 Task: Create a due date automation trigger when advanced on, on the monday of the week a card is due add fields with custom field "Resume" checked at 11:00 AM.
Action: Mouse moved to (1029, 81)
Screenshot: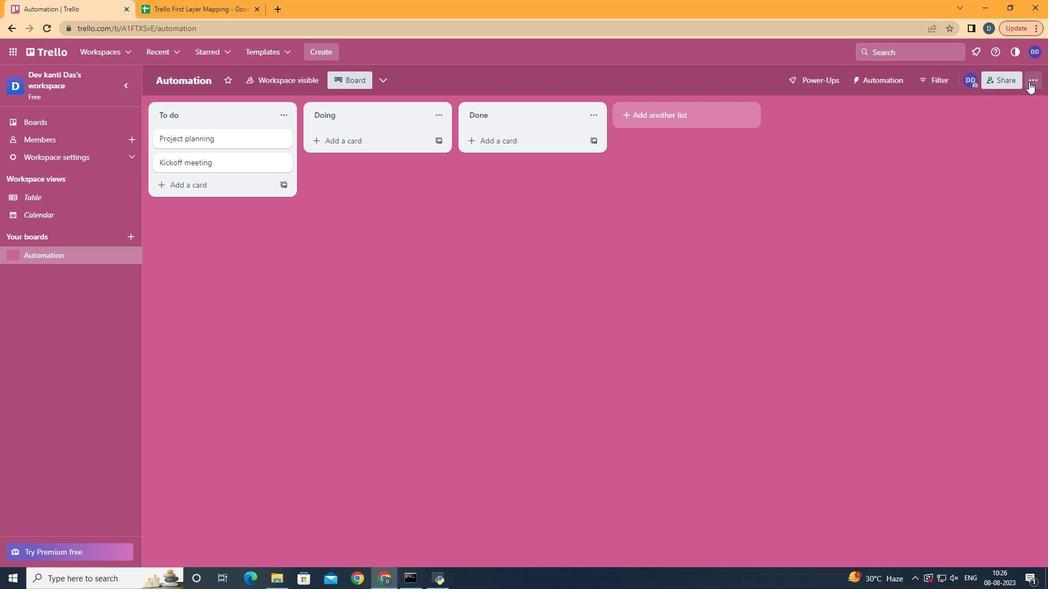 
Action: Mouse pressed left at (1029, 81)
Screenshot: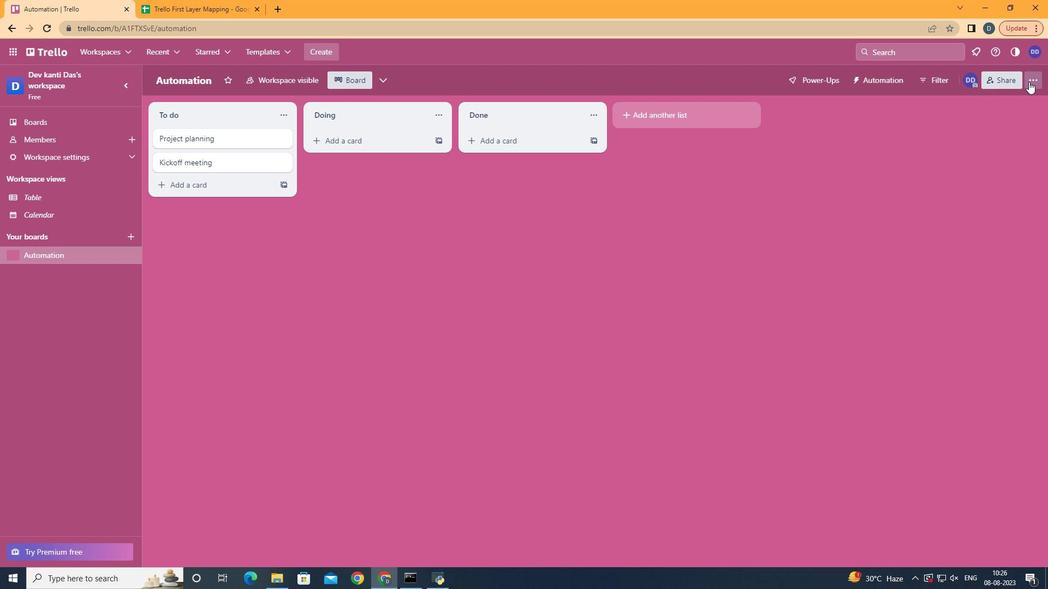 
Action: Mouse moved to (946, 230)
Screenshot: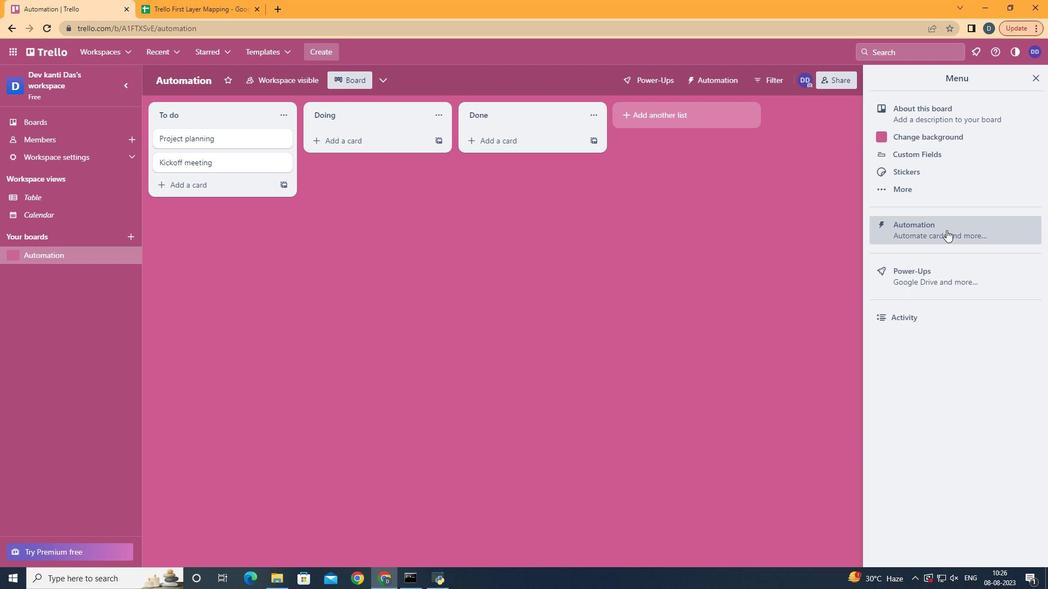 
Action: Mouse pressed left at (946, 230)
Screenshot: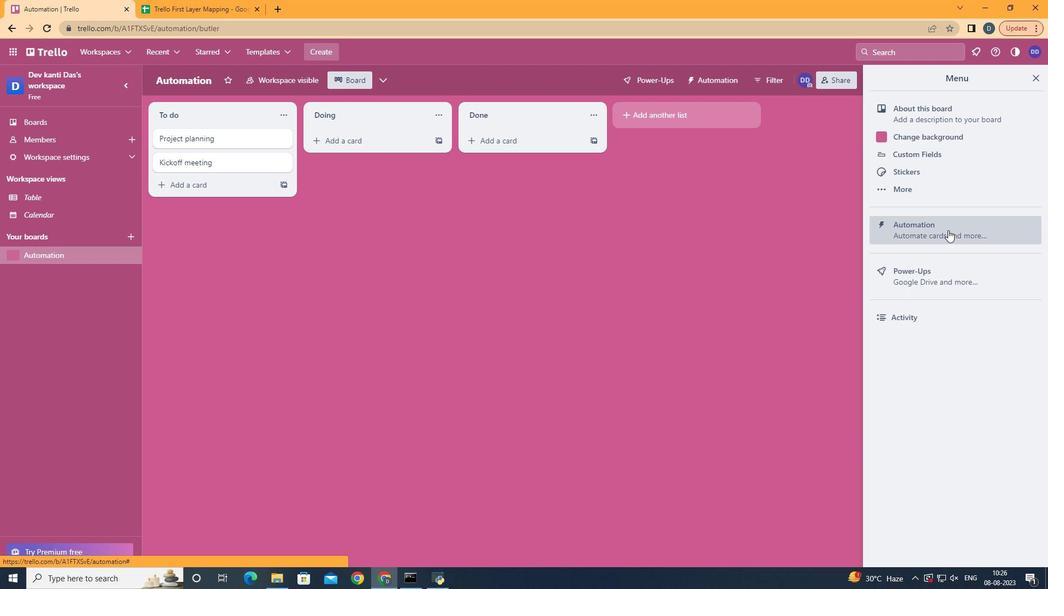 
Action: Mouse moved to (223, 221)
Screenshot: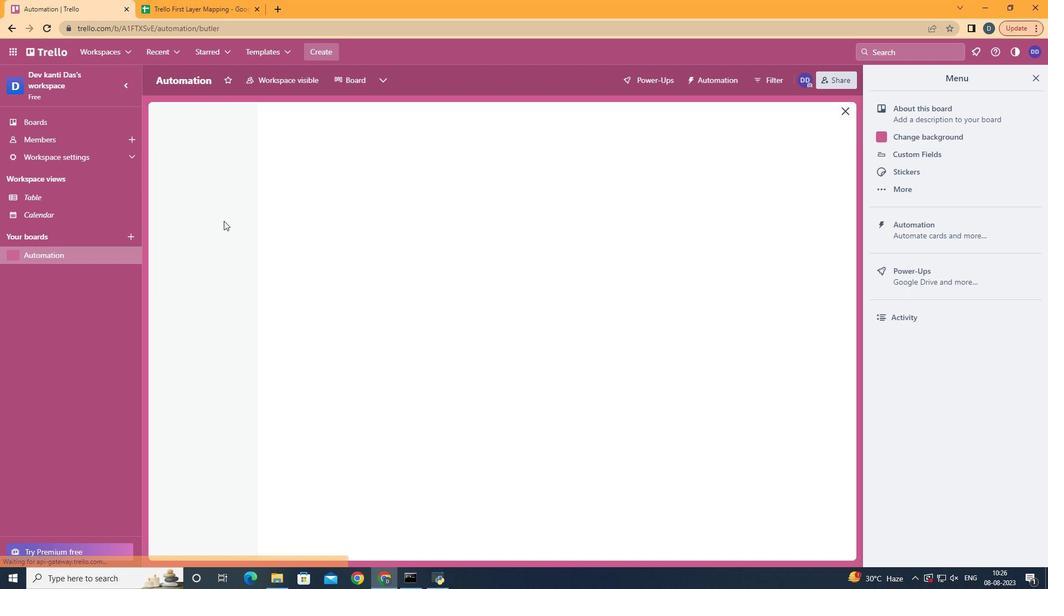 
Action: Mouse pressed left at (223, 221)
Screenshot: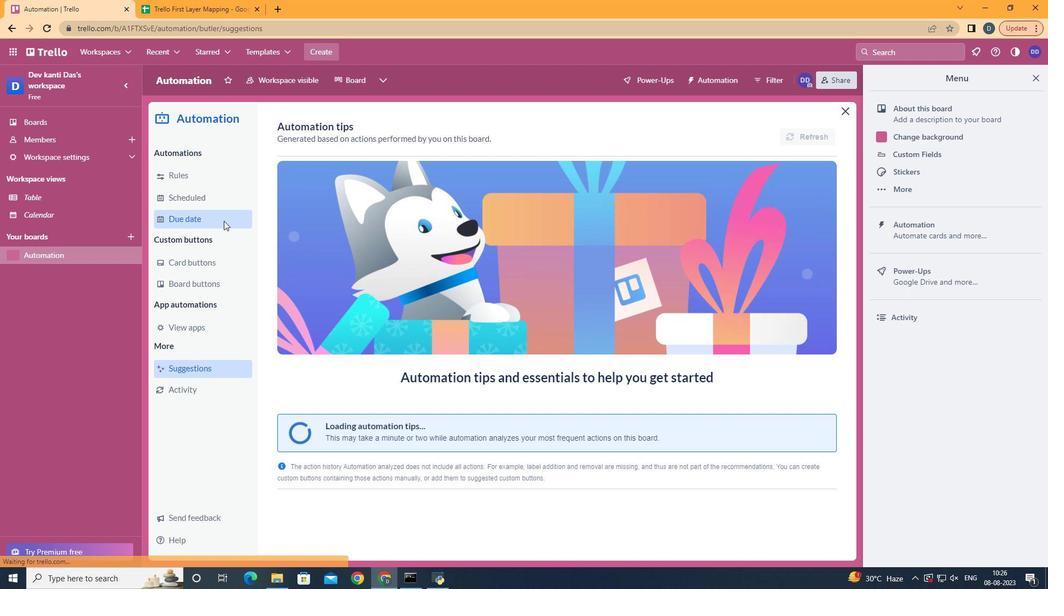 
Action: Mouse moved to (773, 132)
Screenshot: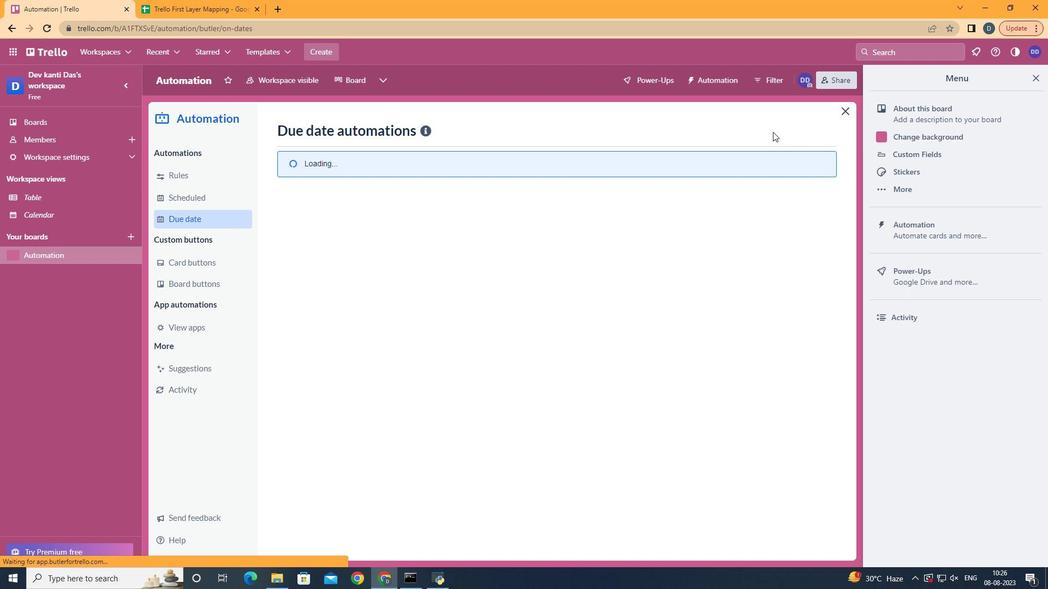 
Action: Mouse pressed left at (773, 132)
Screenshot: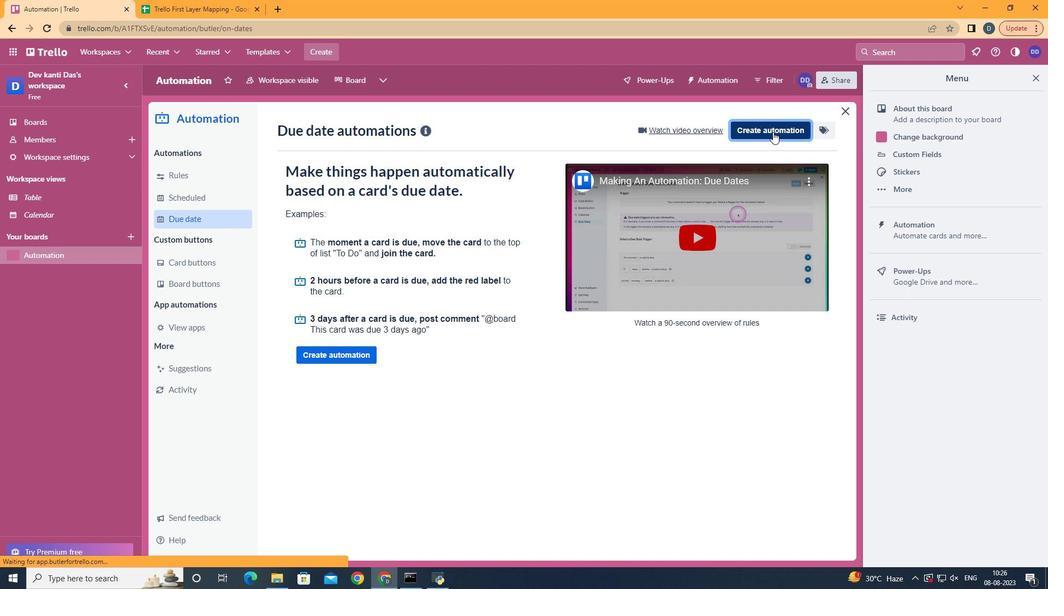 
Action: Mouse moved to (526, 240)
Screenshot: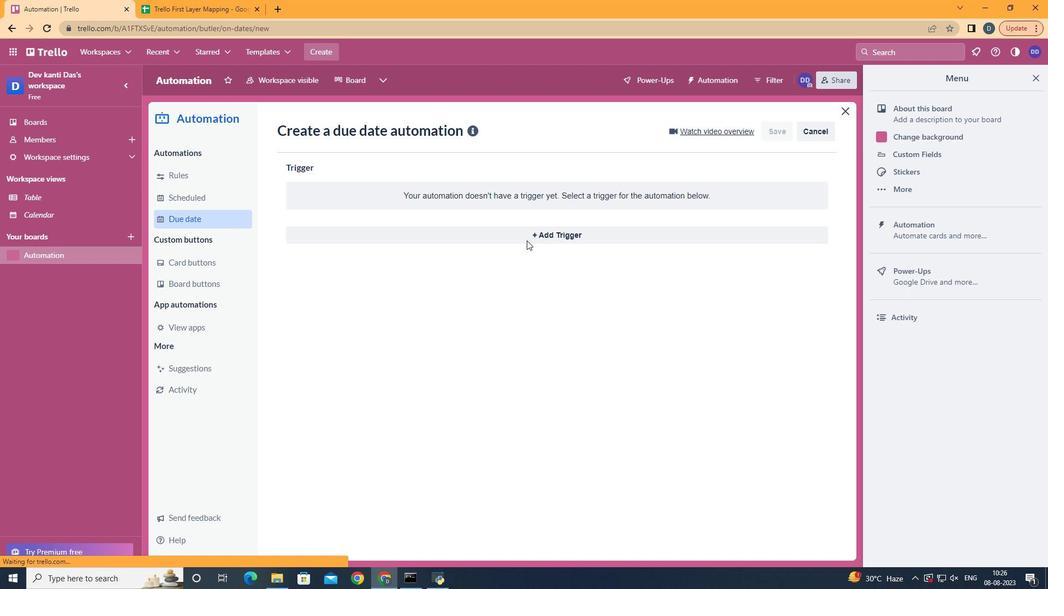 
Action: Mouse pressed left at (526, 240)
Screenshot: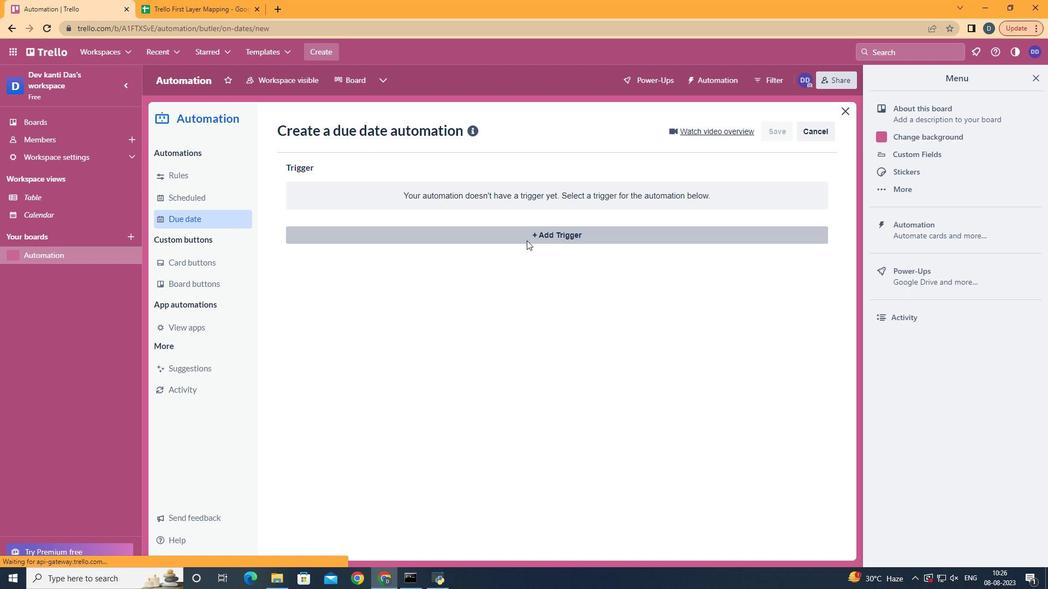 
Action: Mouse moved to (360, 287)
Screenshot: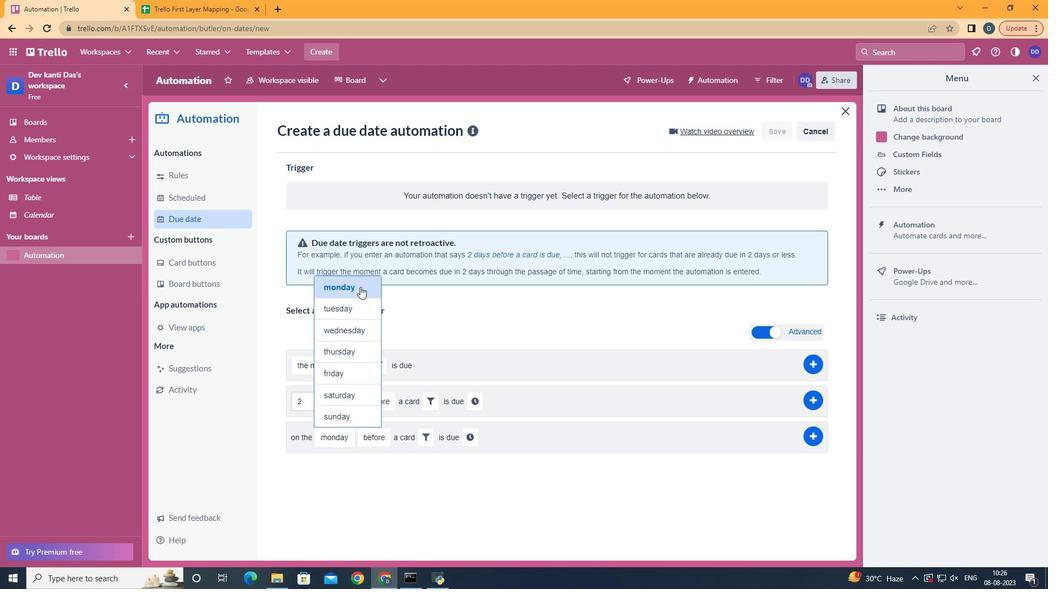 
Action: Mouse pressed left at (360, 287)
Screenshot: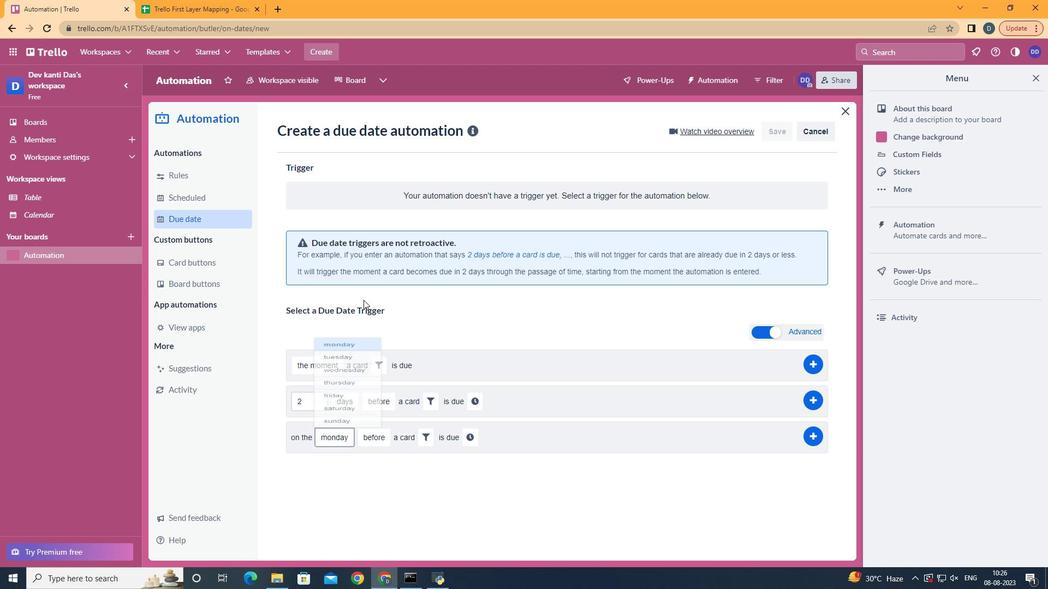 
Action: Mouse moved to (402, 501)
Screenshot: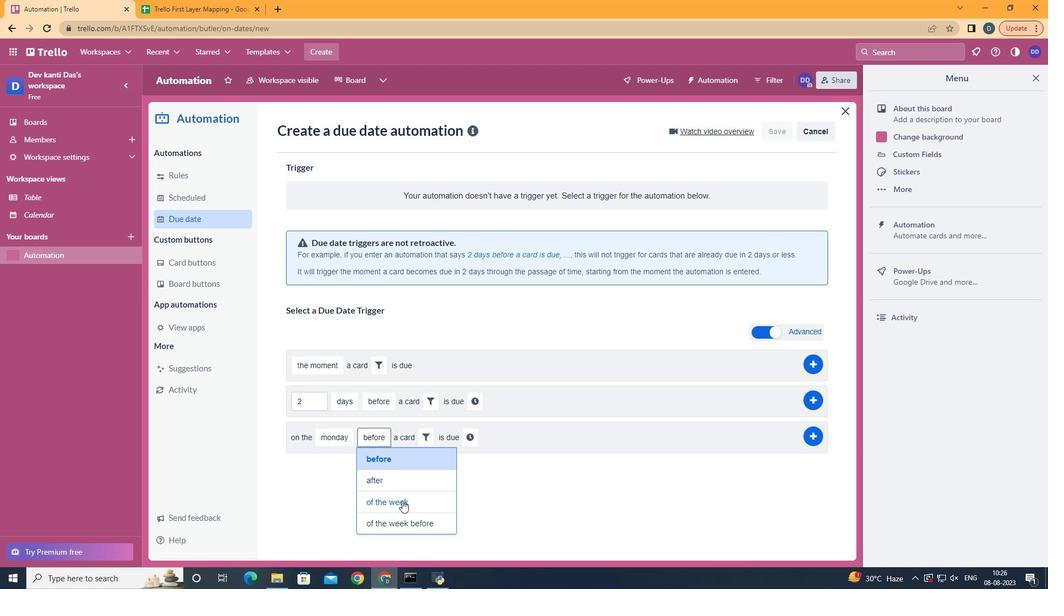
Action: Mouse pressed left at (402, 501)
Screenshot: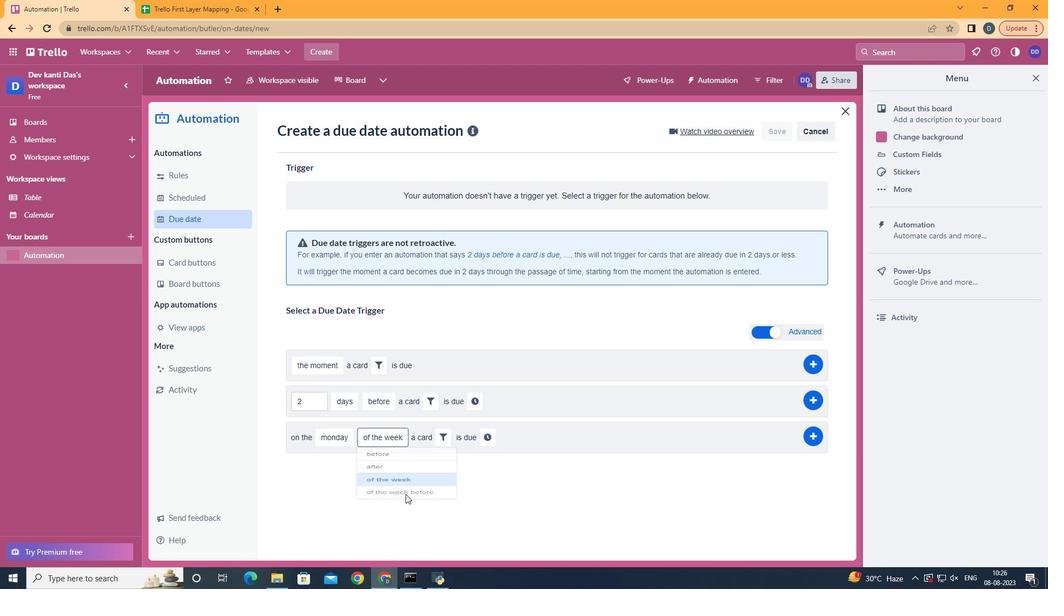 
Action: Mouse moved to (443, 431)
Screenshot: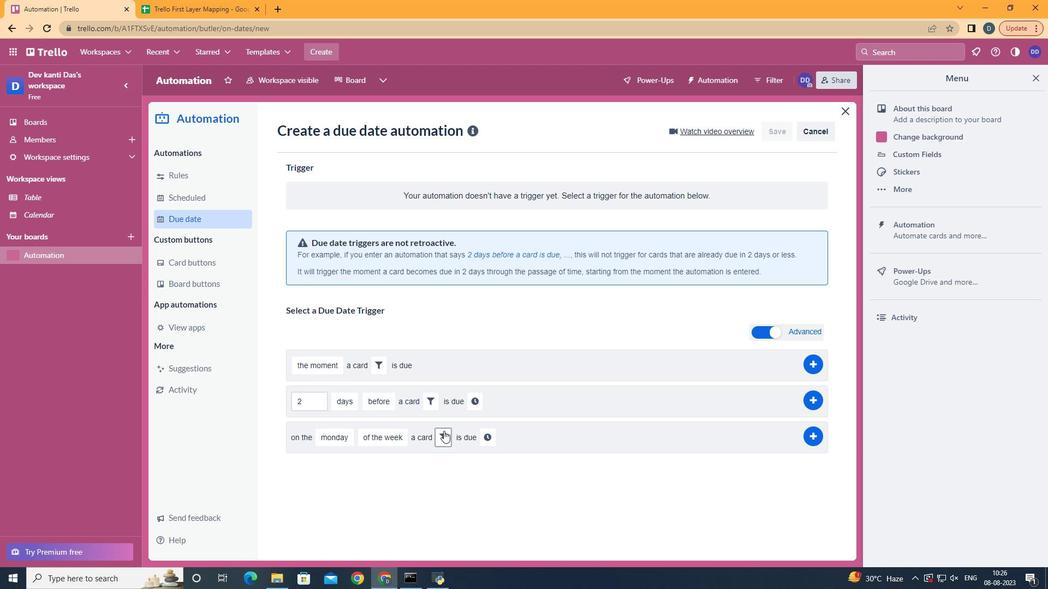 
Action: Mouse pressed left at (443, 431)
Screenshot: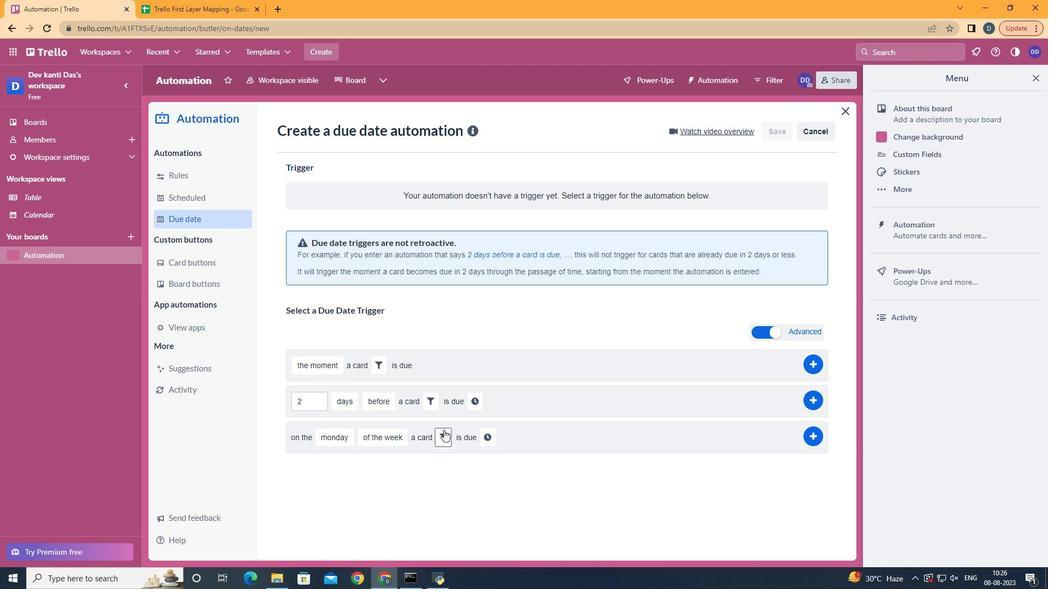 
Action: Mouse moved to (615, 470)
Screenshot: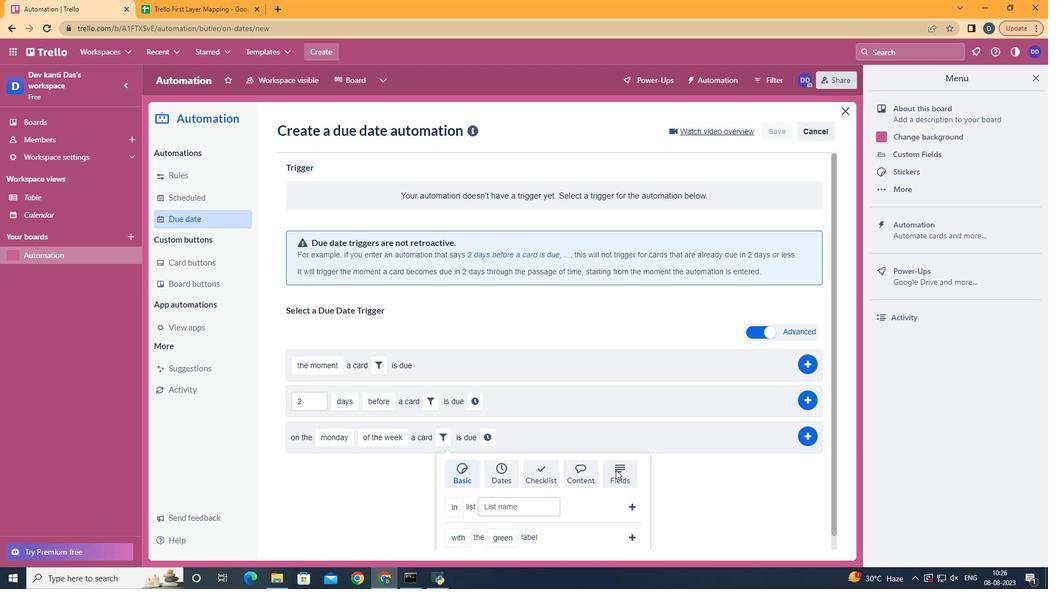 
Action: Mouse pressed left at (615, 470)
Screenshot: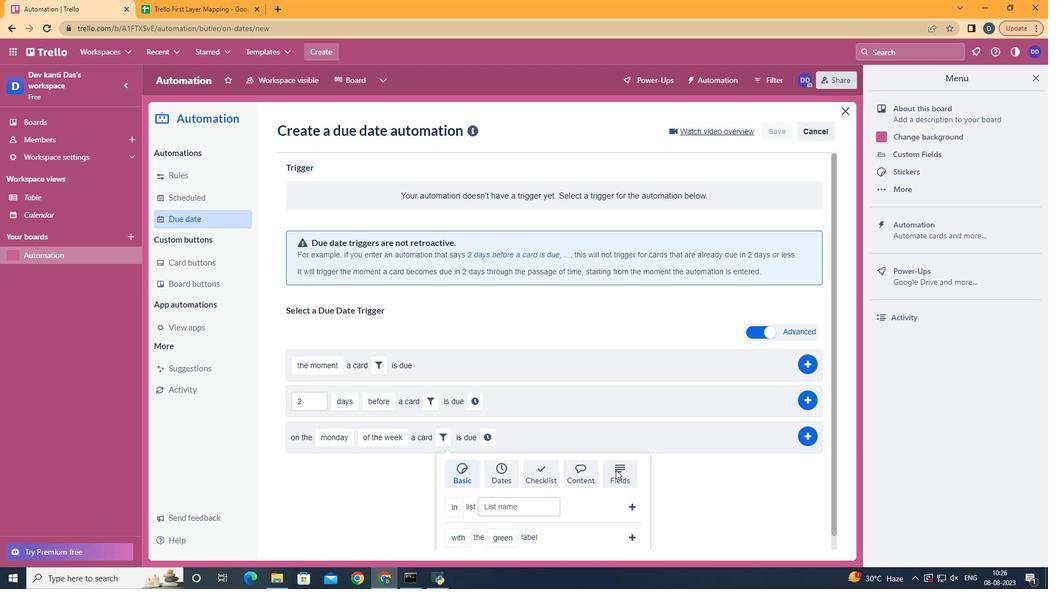 
Action: Mouse scrolled (615, 470) with delta (0, 0)
Screenshot: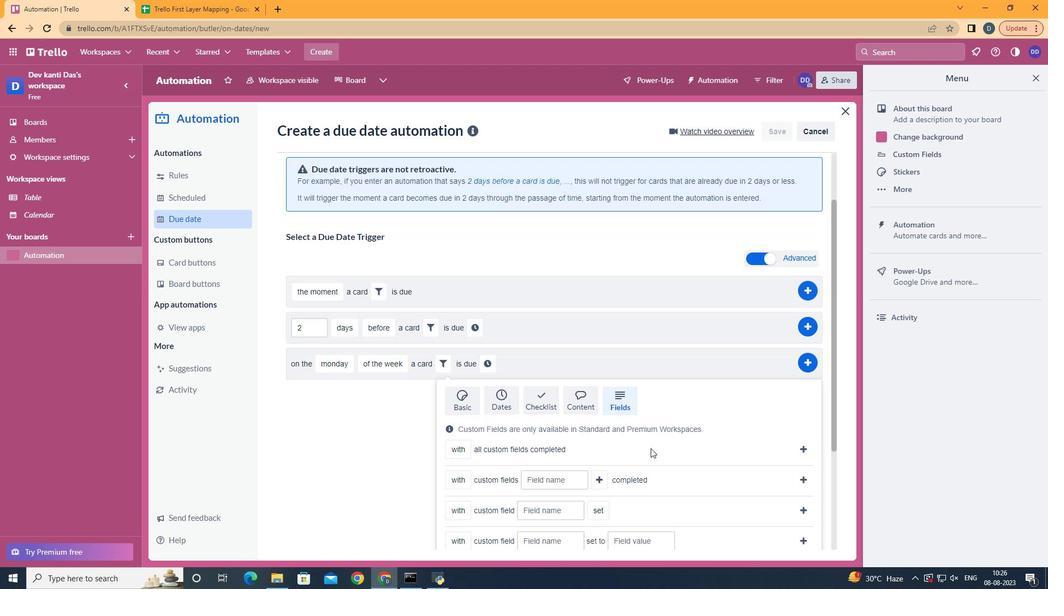 
Action: Mouse scrolled (615, 470) with delta (0, 0)
Screenshot: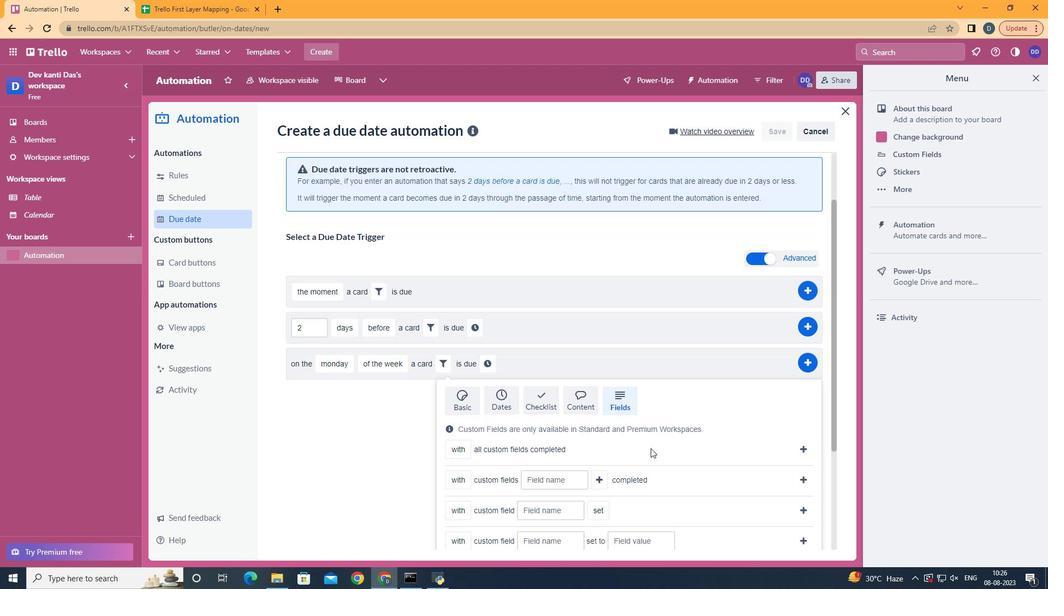 
Action: Mouse scrolled (615, 470) with delta (0, 0)
Screenshot: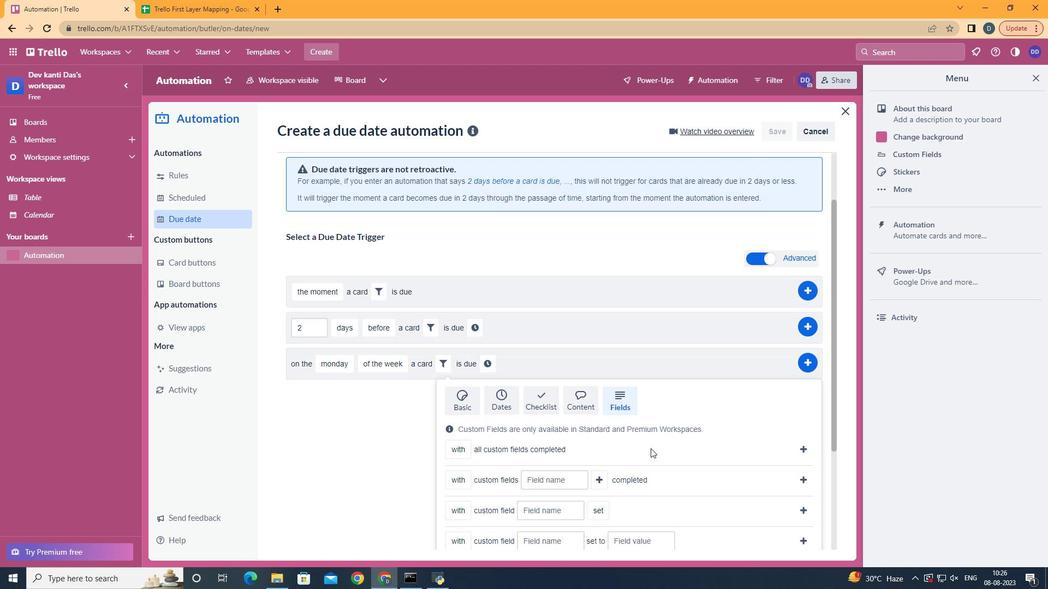 
Action: Mouse scrolled (615, 470) with delta (0, 0)
Screenshot: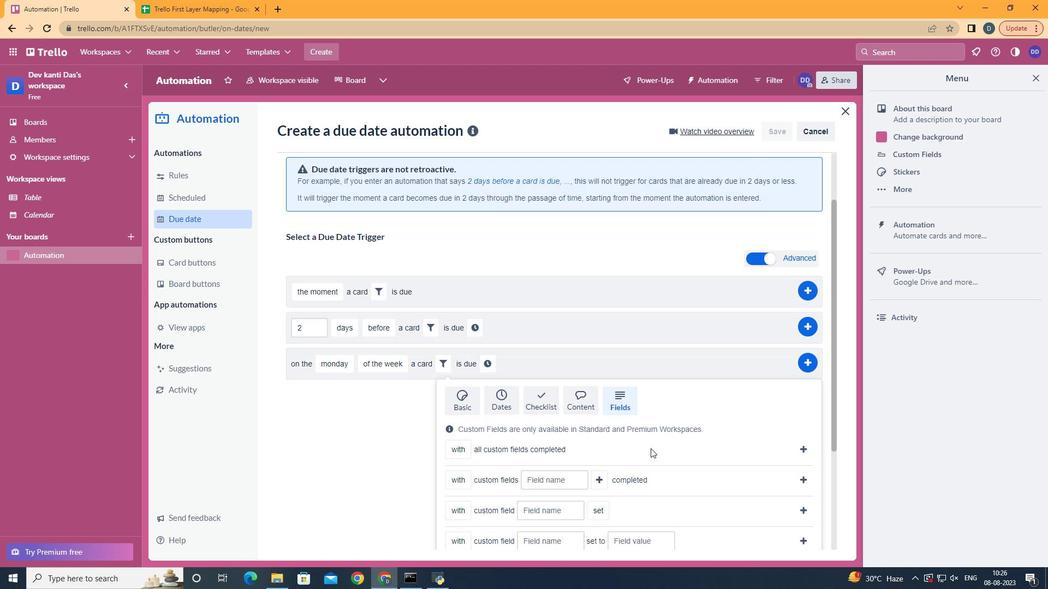 
Action: Mouse scrolled (615, 470) with delta (0, 0)
Screenshot: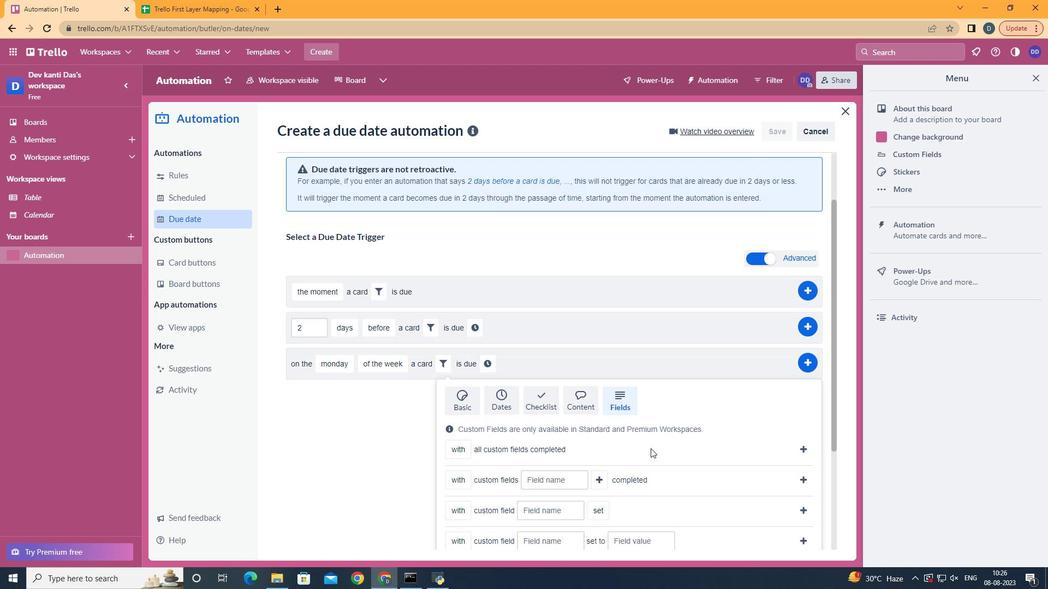 
Action: Mouse moved to (462, 435)
Screenshot: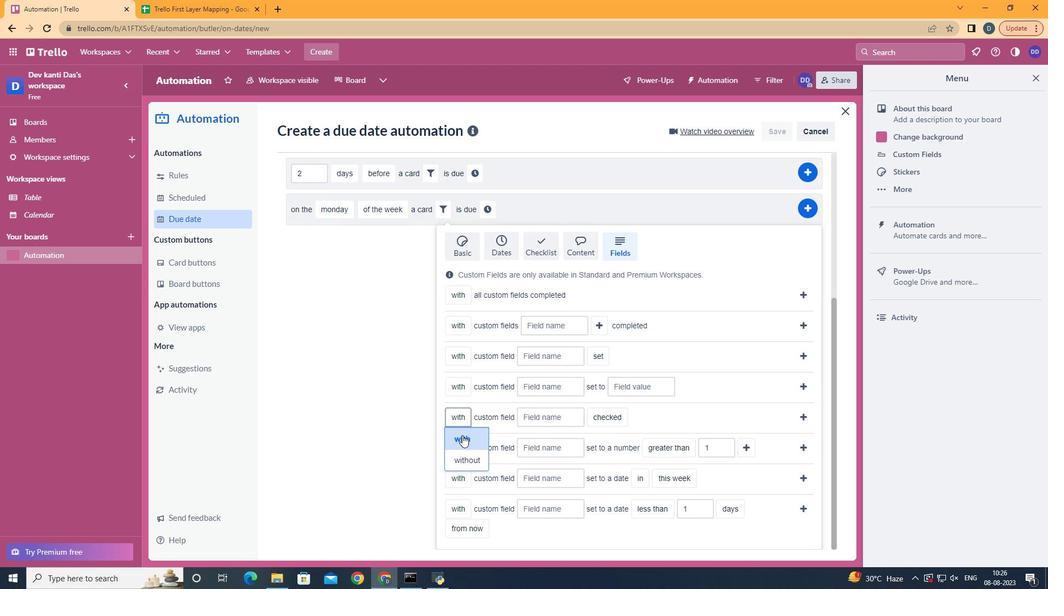 
Action: Mouse pressed left at (462, 435)
Screenshot: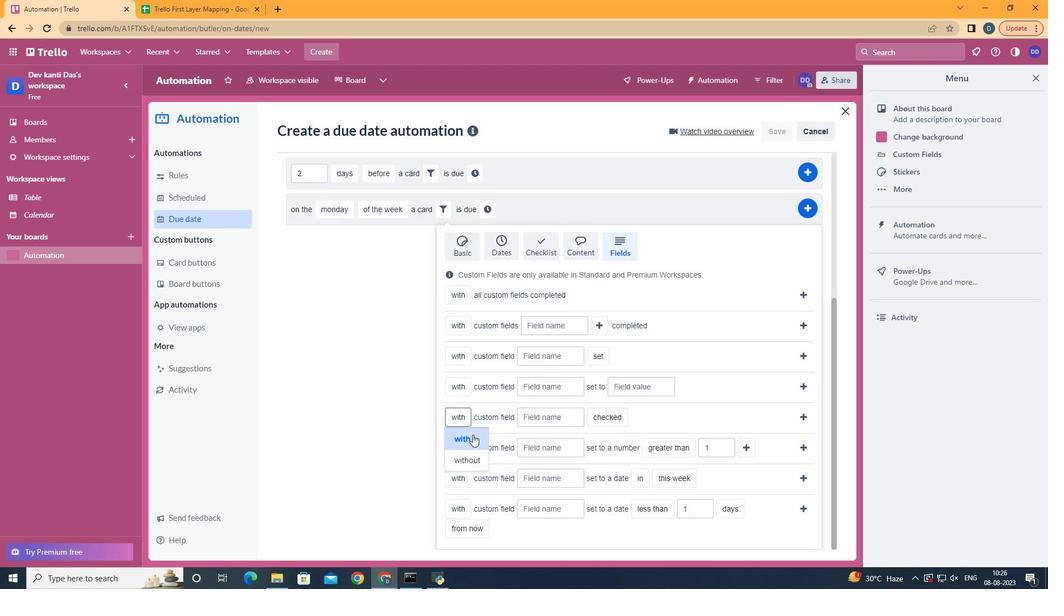 
Action: Mouse moved to (554, 418)
Screenshot: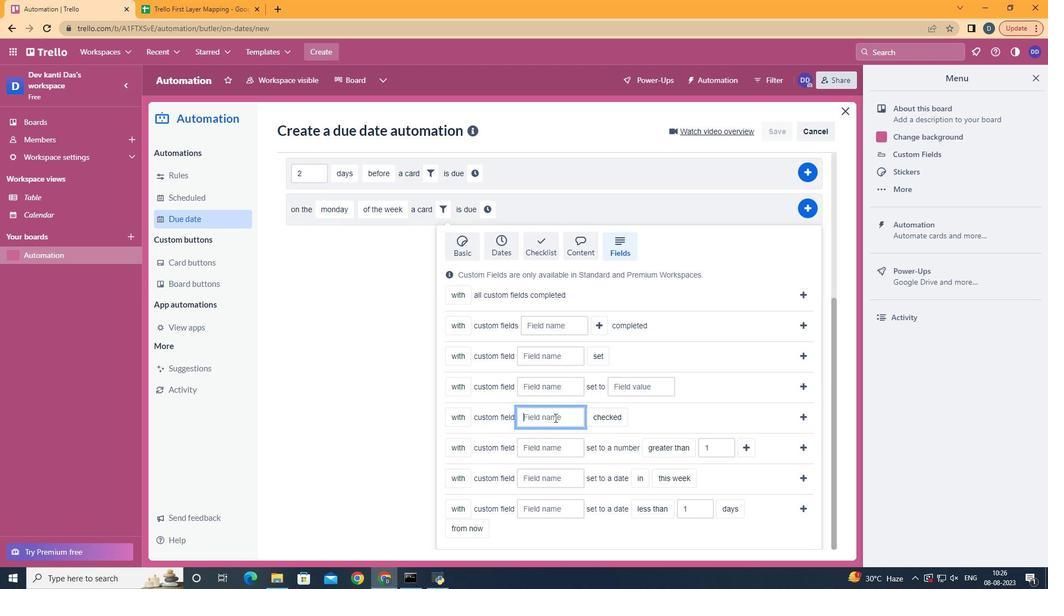 
Action: Mouse pressed left at (554, 418)
Screenshot: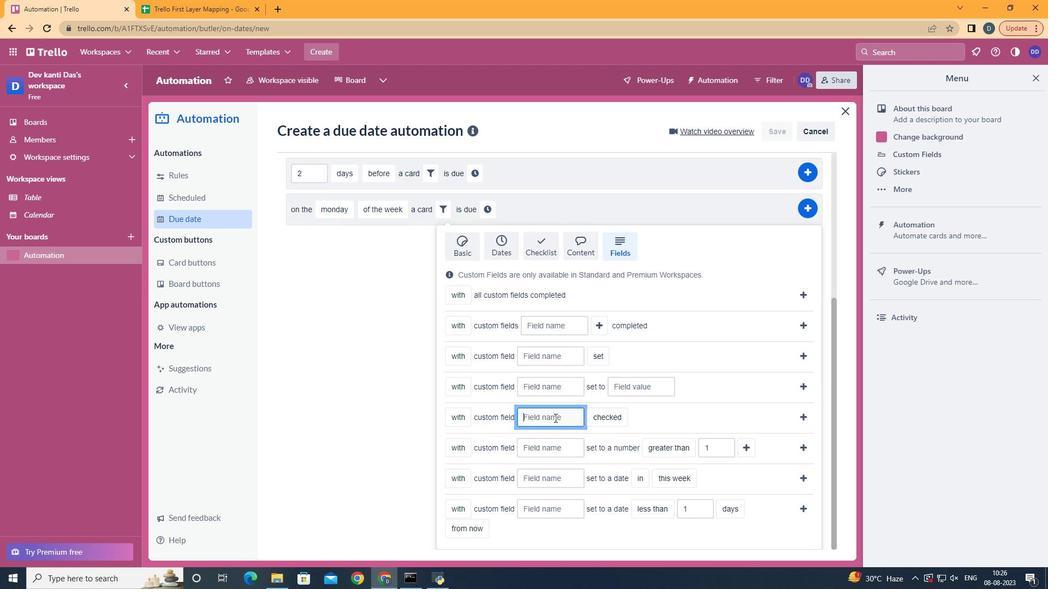 
Action: Key pressed <Key.shift>Resume
Screenshot: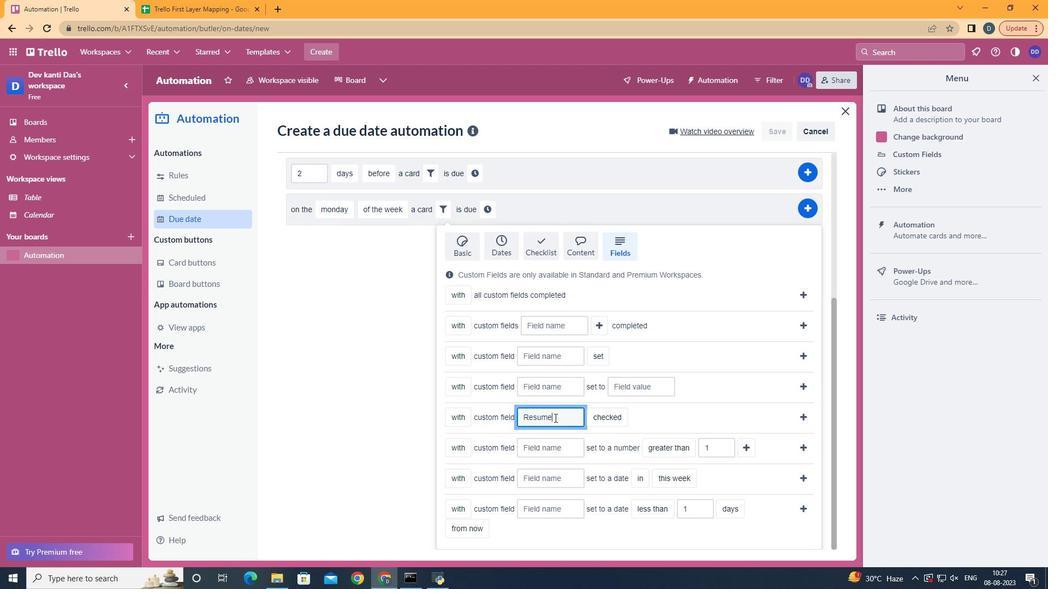 
Action: Mouse moved to (612, 438)
Screenshot: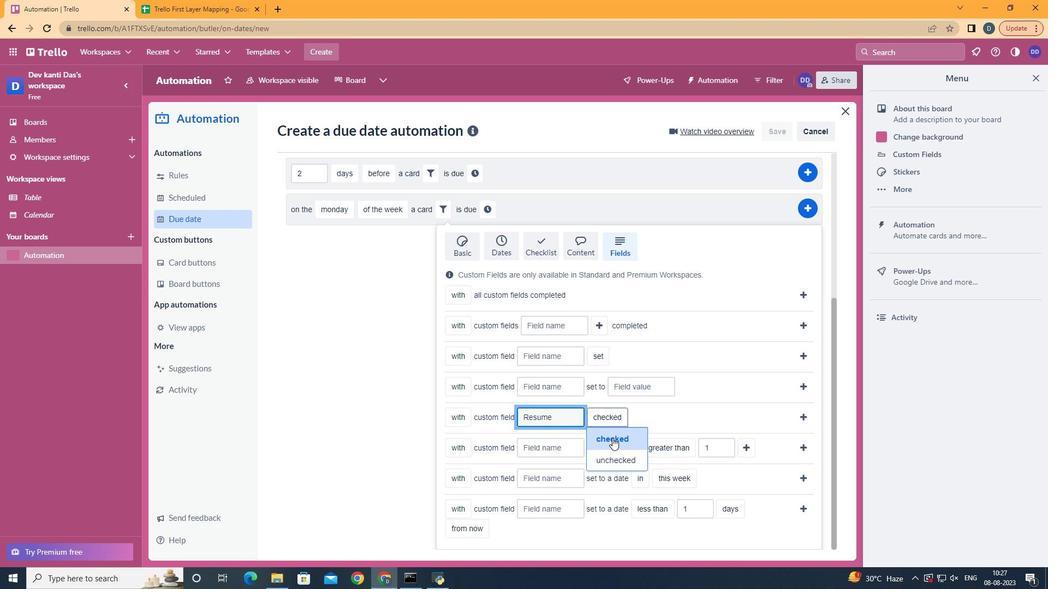 
Action: Mouse pressed left at (612, 438)
Screenshot: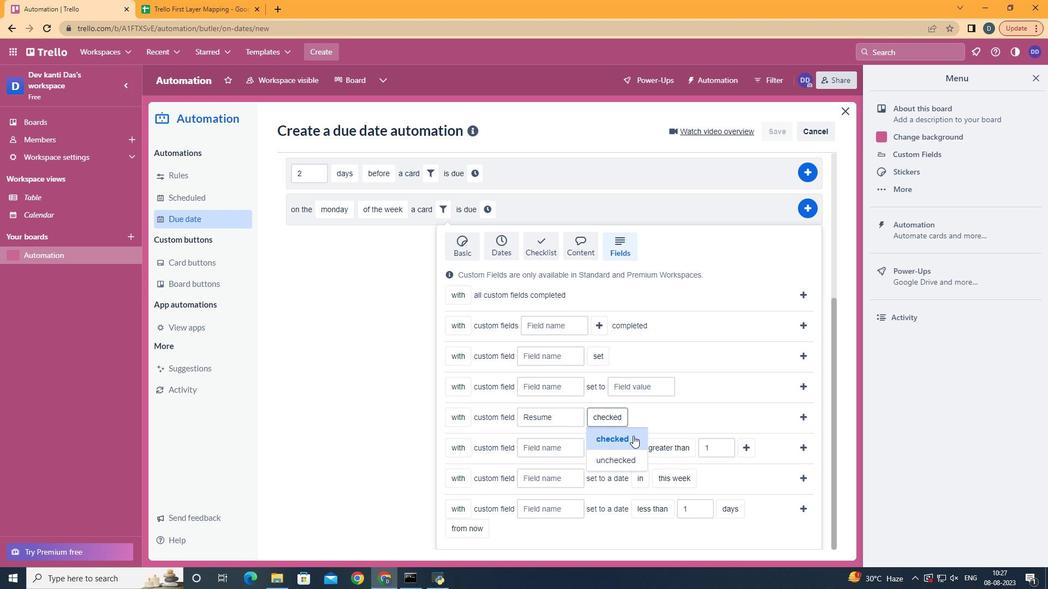 
Action: Mouse moved to (802, 416)
Screenshot: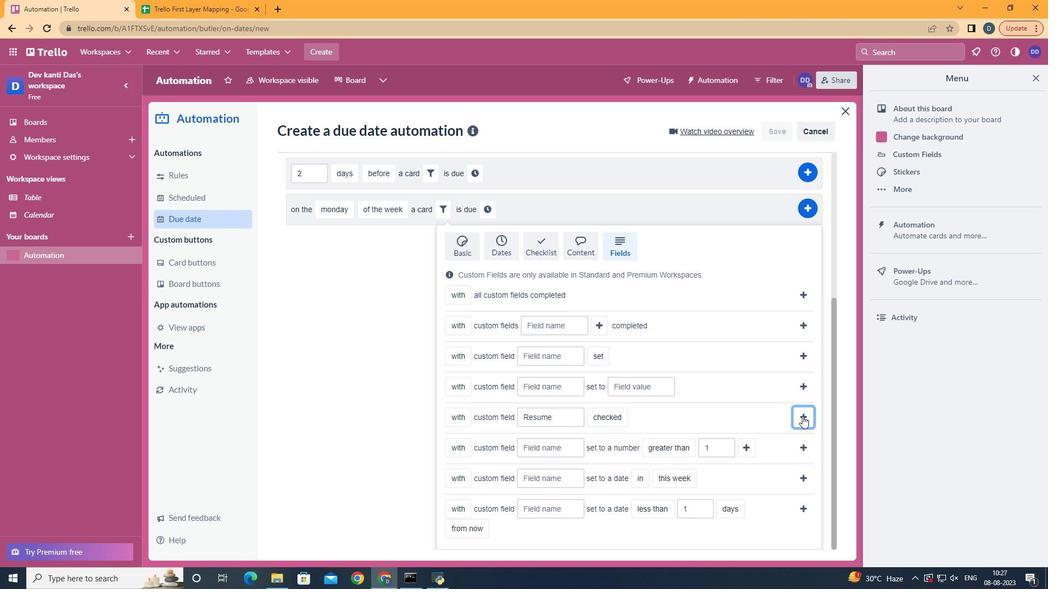 
Action: Mouse pressed left at (802, 416)
Screenshot: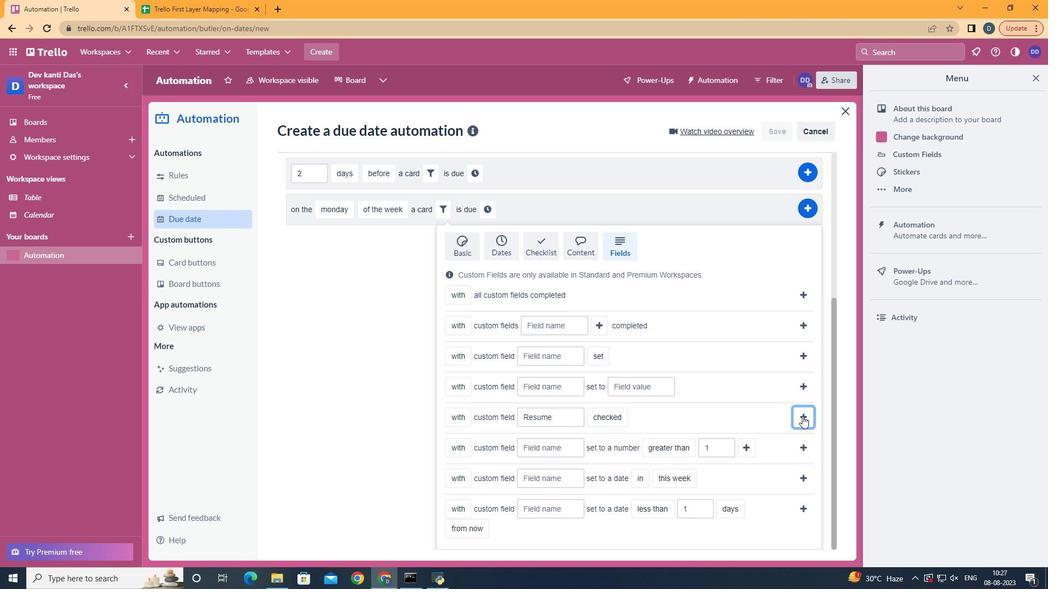 
Action: Mouse moved to (643, 441)
Screenshot: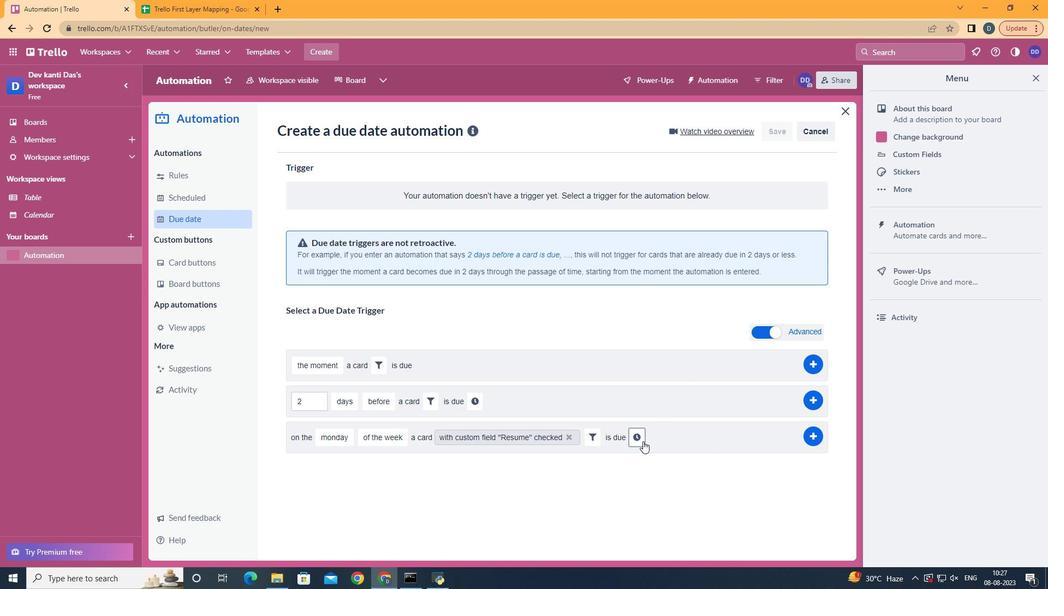 
Action: Mouse pressed left at (643, 441)
Screenshot: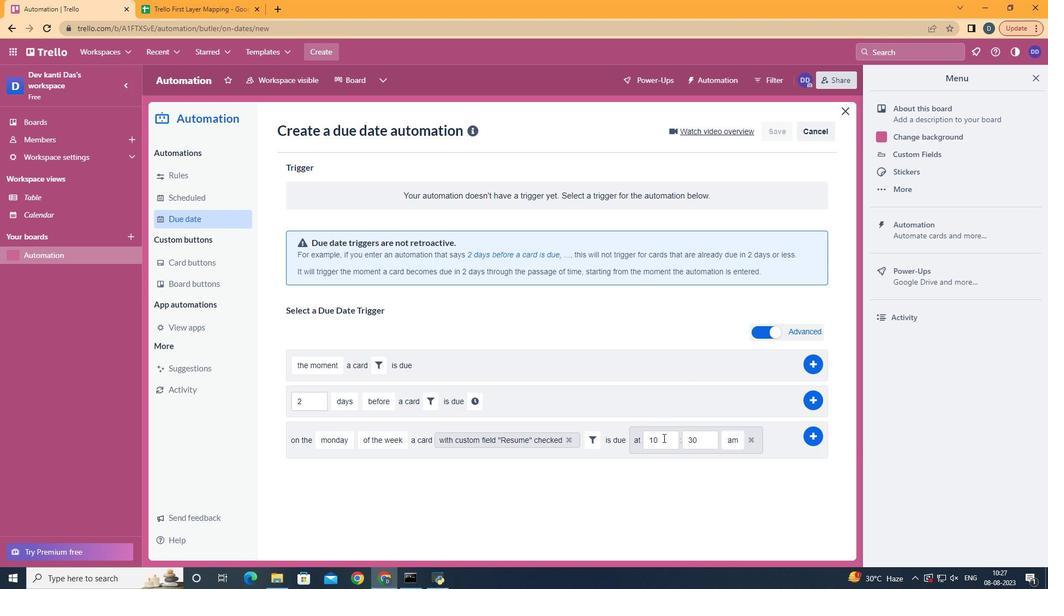 
Action: Mouse moved to (676, 438)
Screenshot: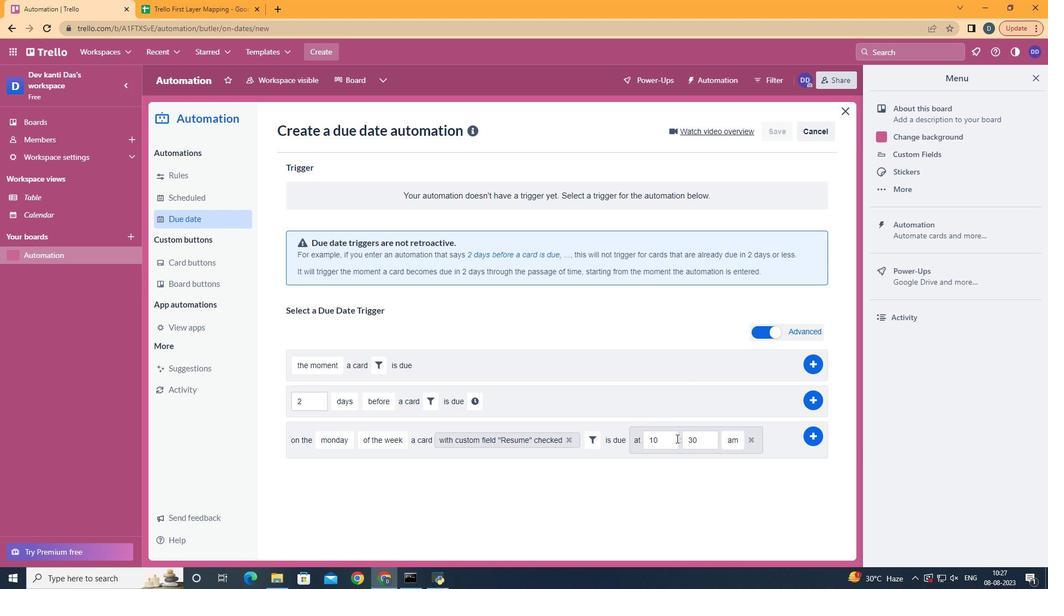 
Action: Mouse pressed left at (676, 438)
Screenshot: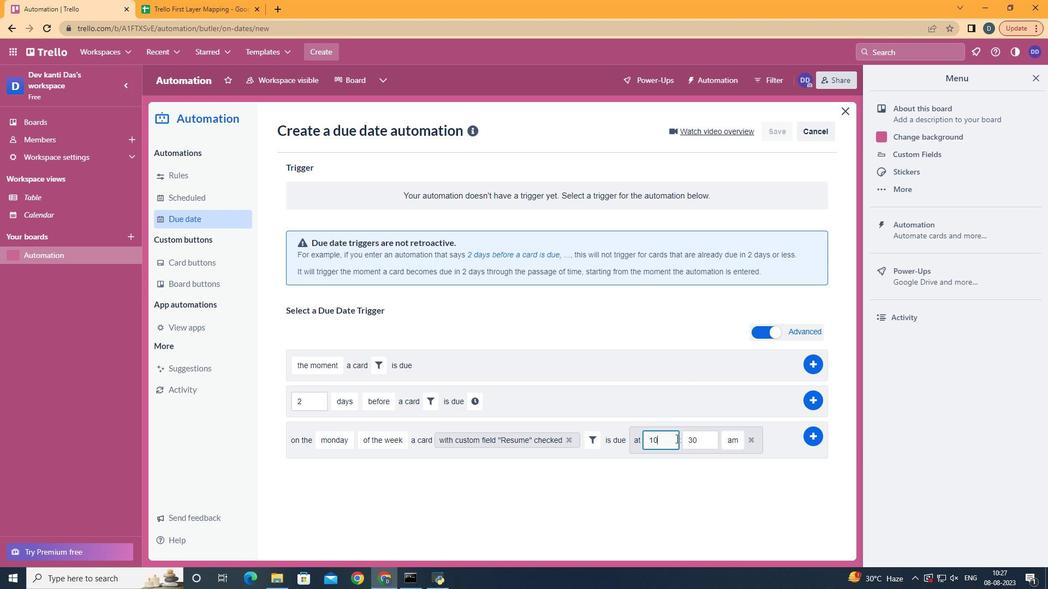 
Action: Key pressed <Key.backspace>1
Screenshot: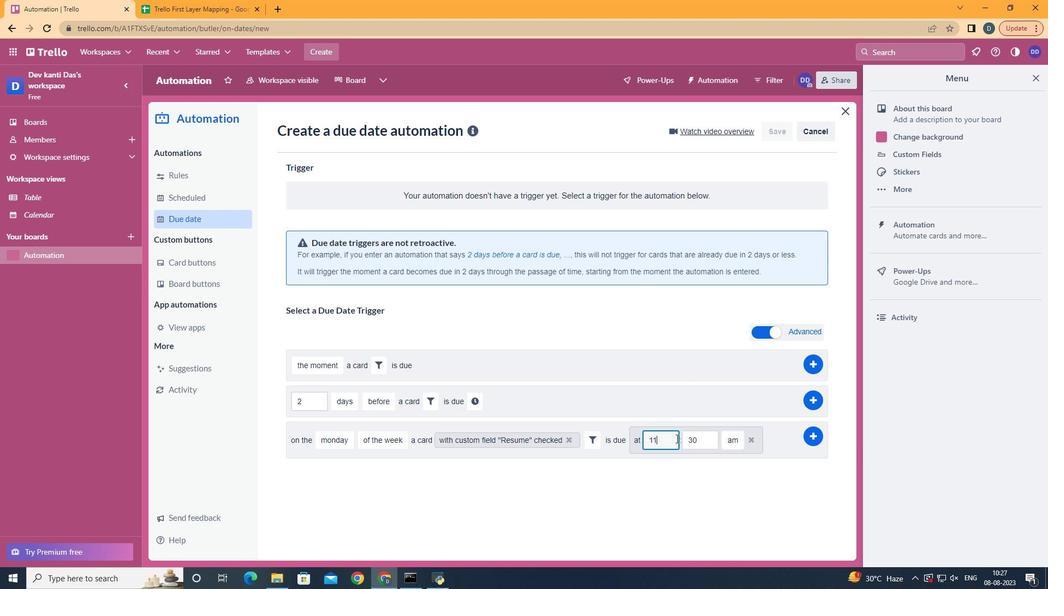 
Action: Mouse moved to (705, 440)
Screenshot: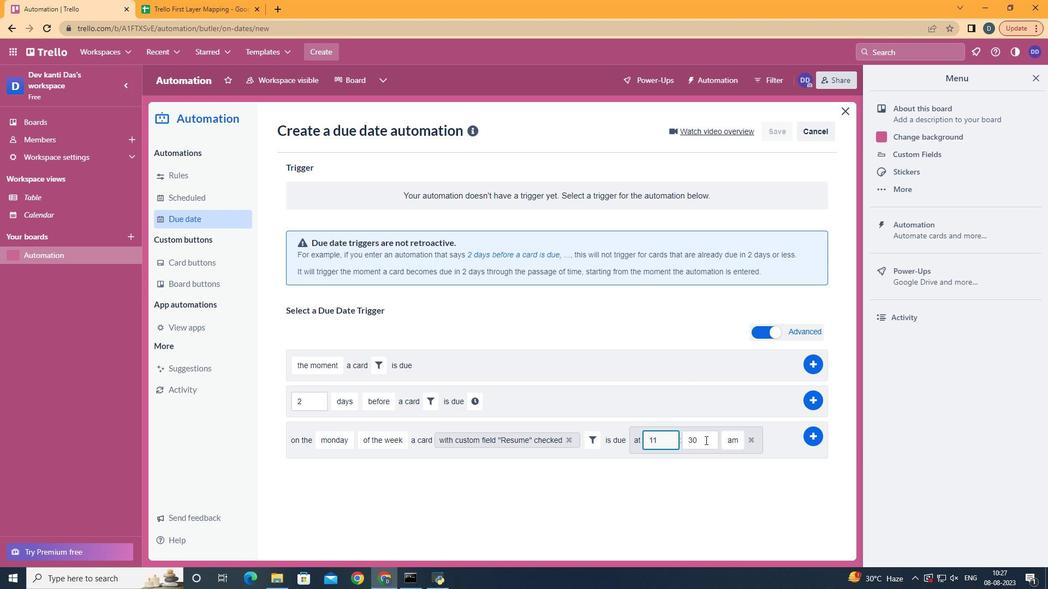 
Action: Mouse pressed left at (705, 440)
Screenshot: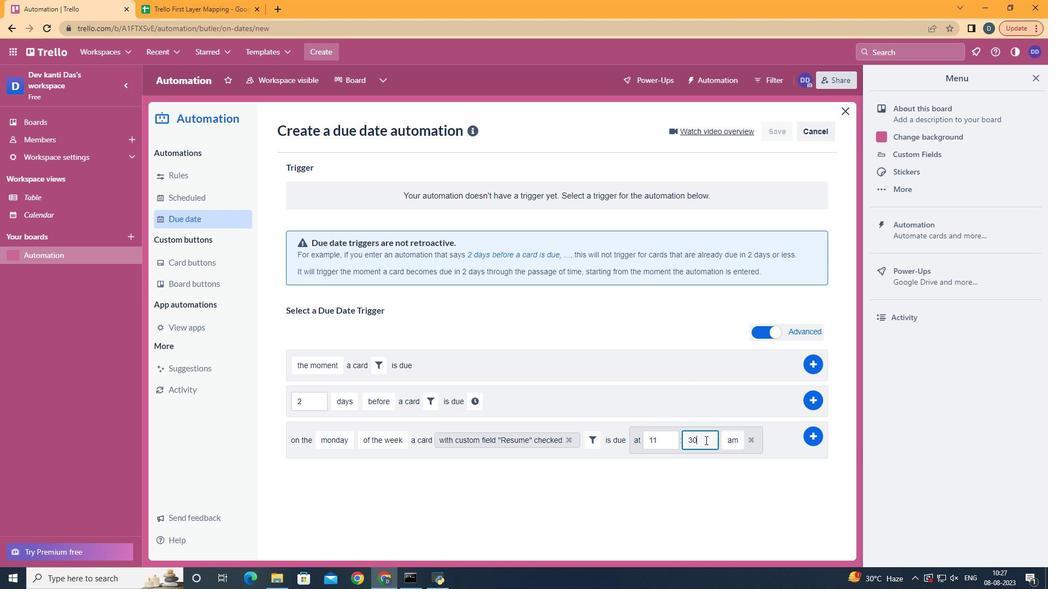 
Action: Key pressed <Key.backspace>
Screenshot: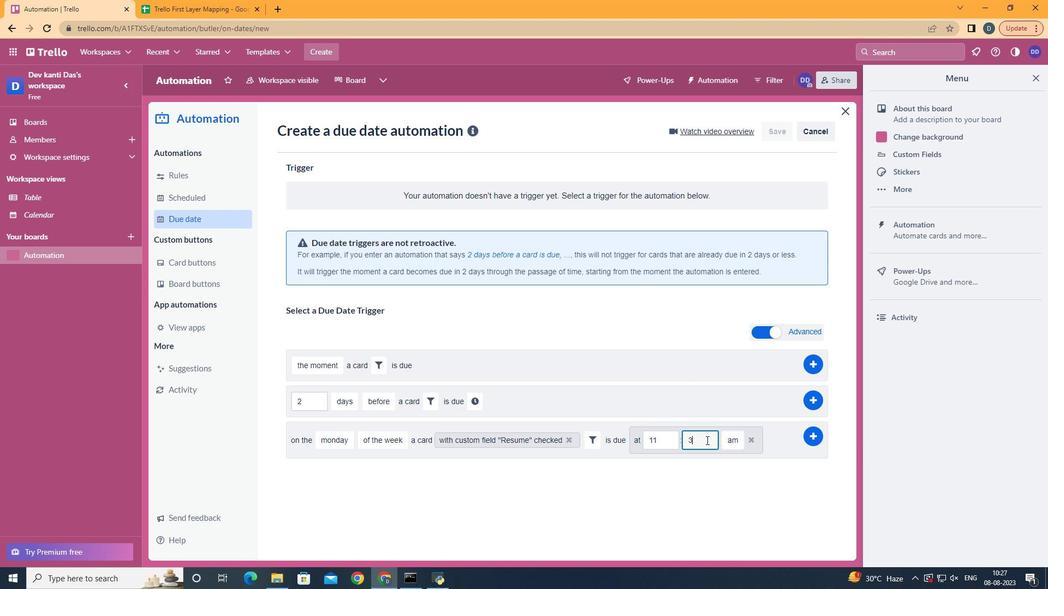 
Action: Mouse moved to (706, 440)
Screenshot: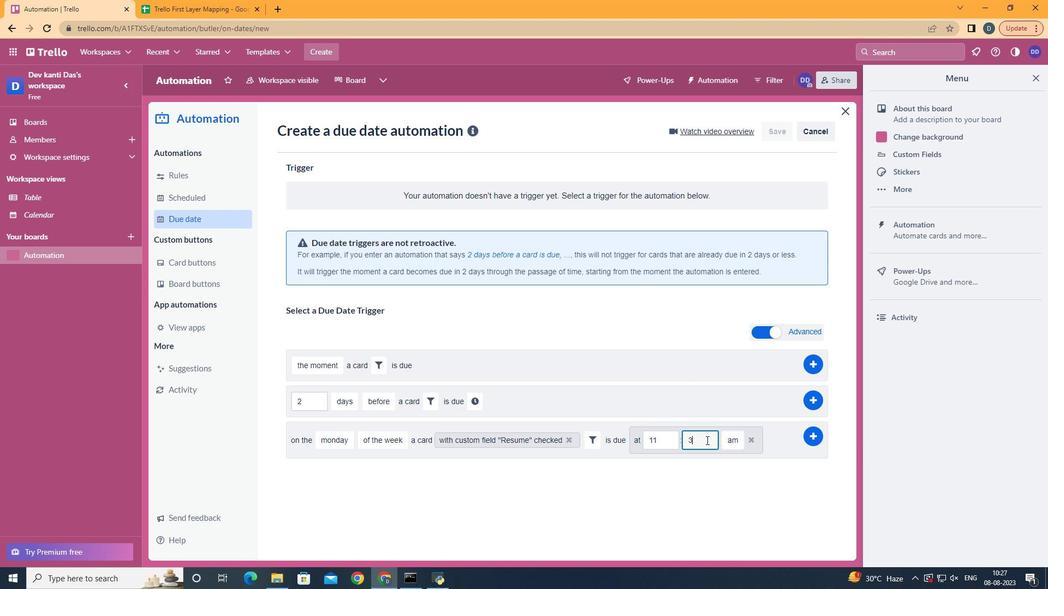 
Action: Key pressed <Key.backspace>00
Screenshot: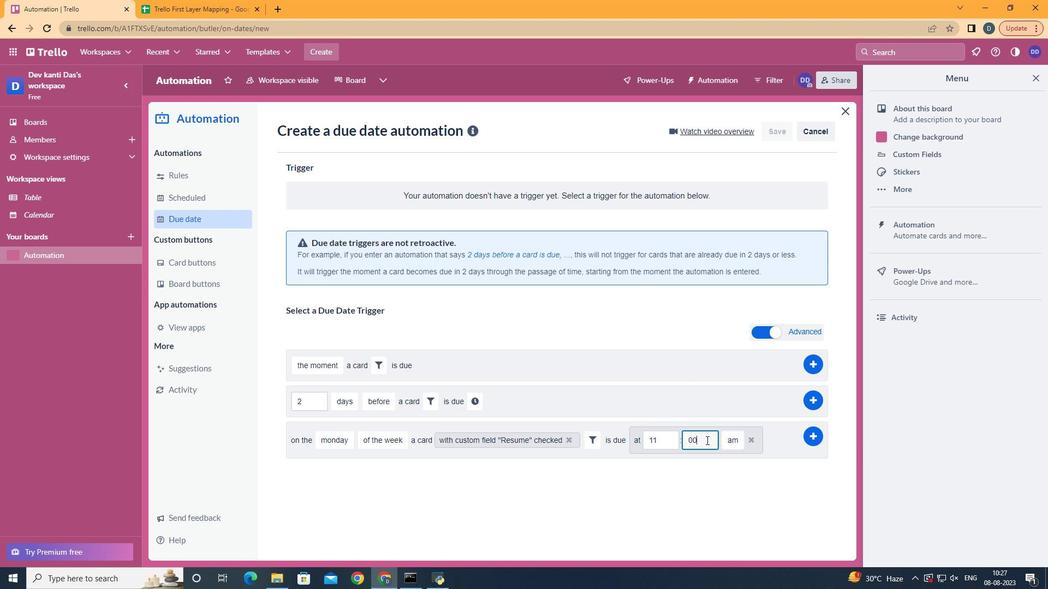
Action: Mouse moved to (810, 442)
Screenshot: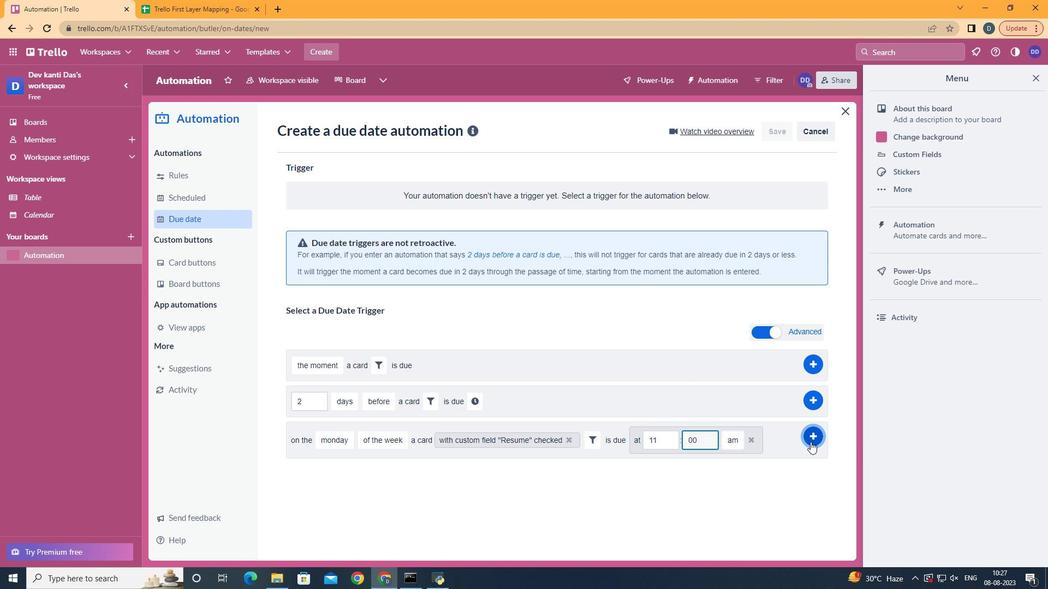 
Action: Mouse pressed left at (810, 442)
Screenshot: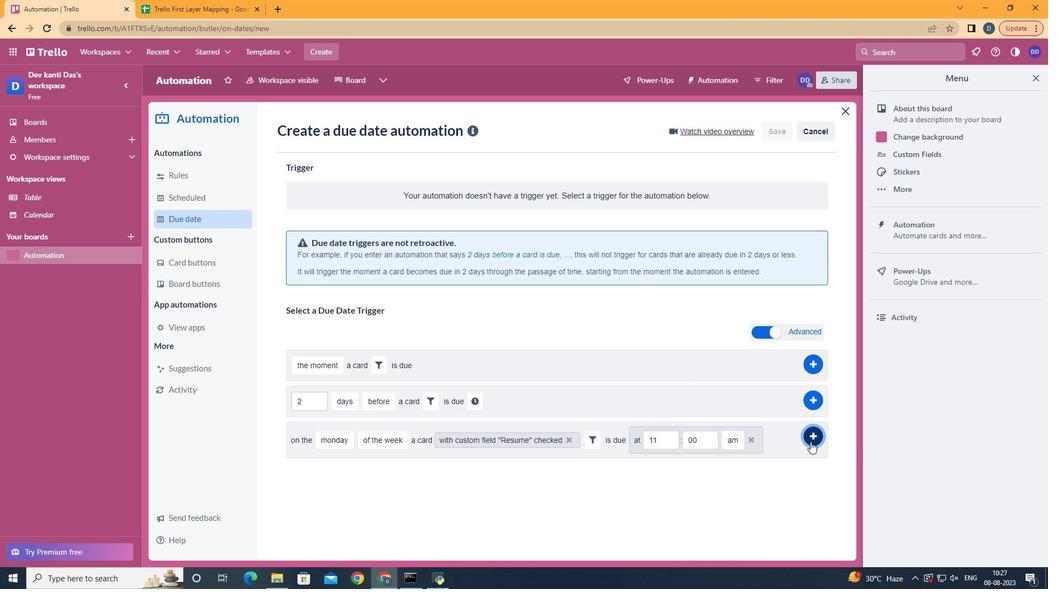 
Action: Mouse moved to (582, 185)
Screenshot: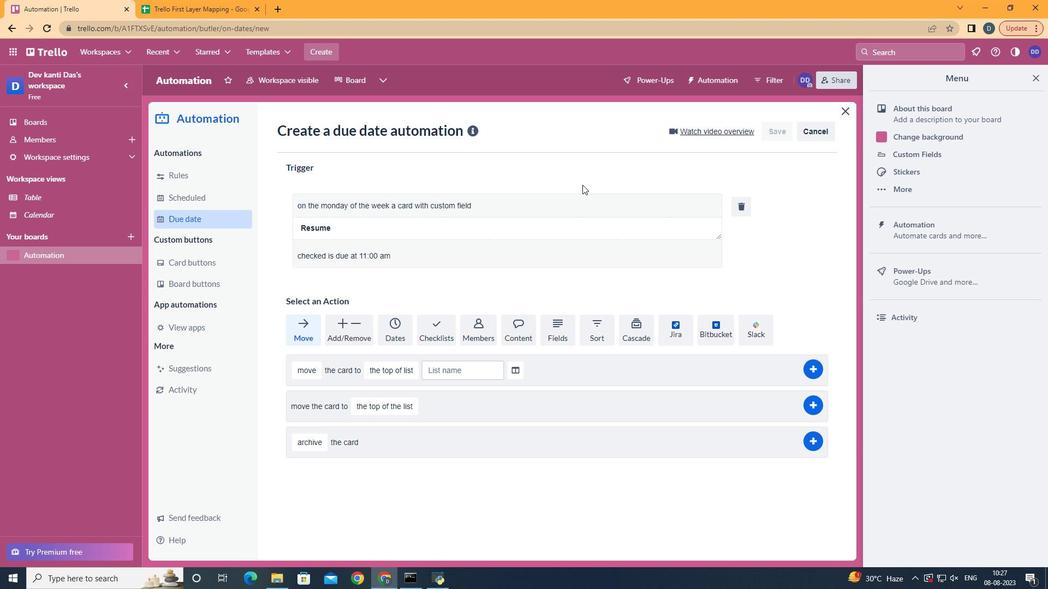 
